 Task: Apply theme swiss in current slide.
Action: Mouse moved to (462, 99)
Screenshot: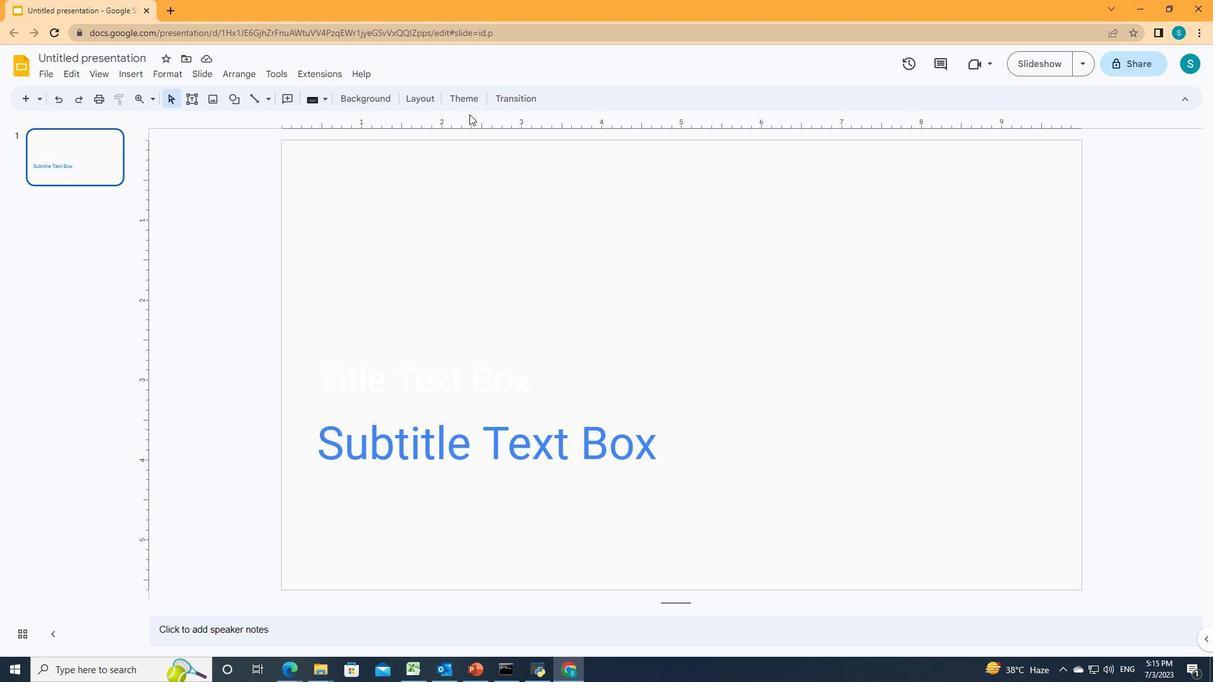 
Action: Mouse pressed left at (462, 99)
Screenshot: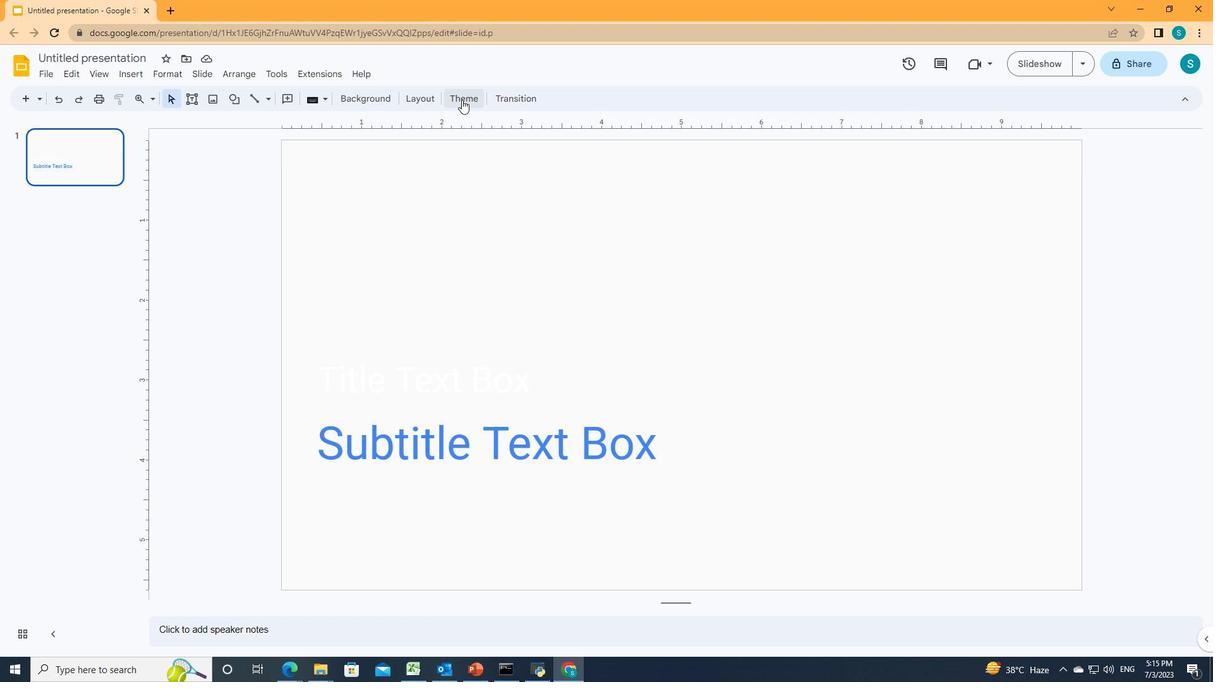 
Action: Mouse moved to (1194, 372)
Screenshot: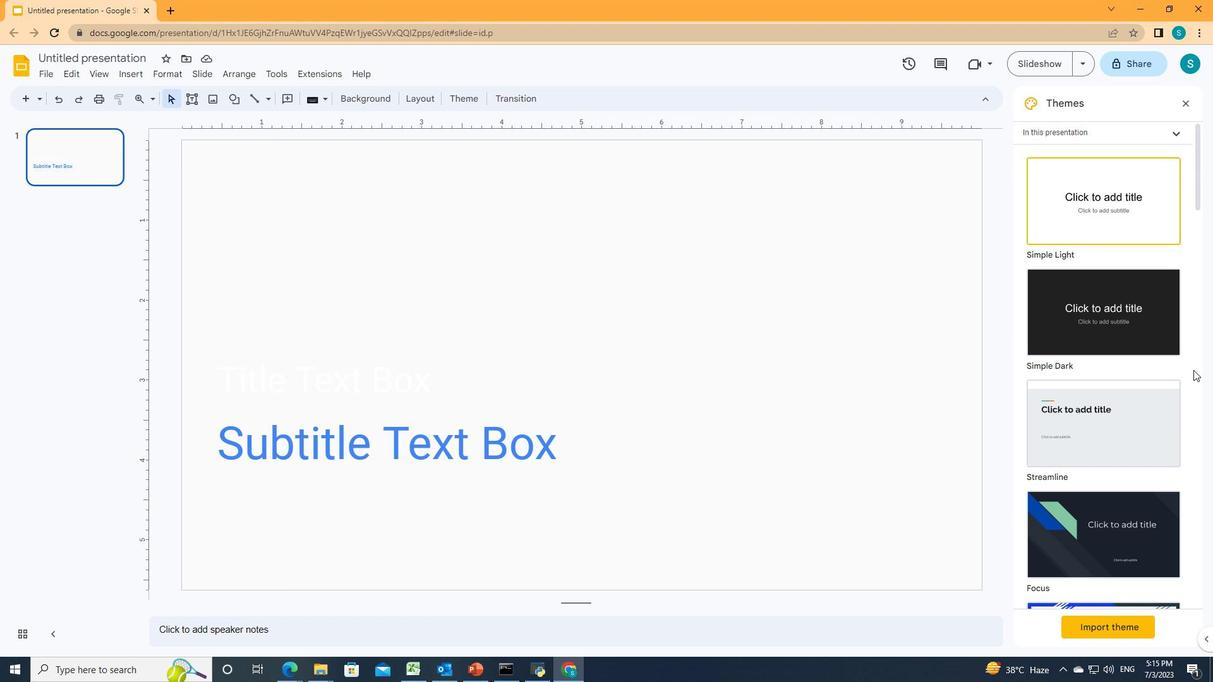 
Action: Mouse scrolled (1194, 371) with delta (0, 0)
Screenshot: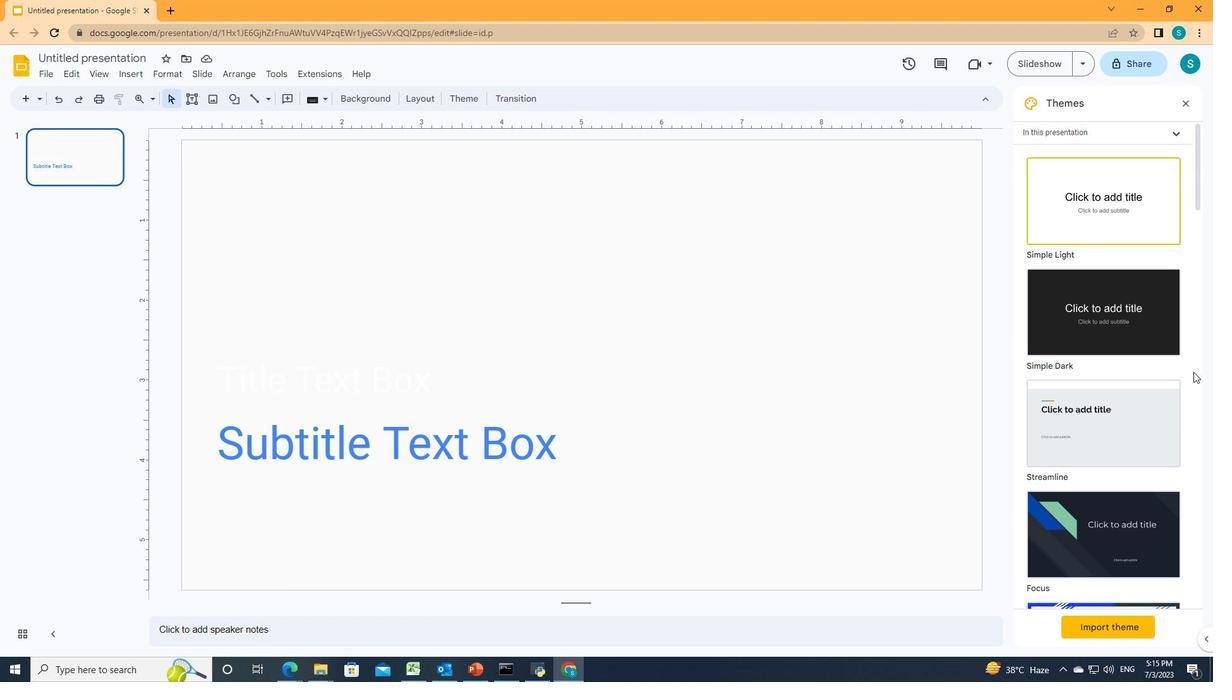 
Action: Mouse scrolled (1194, 371) with delta (0, 0)
Screenshot: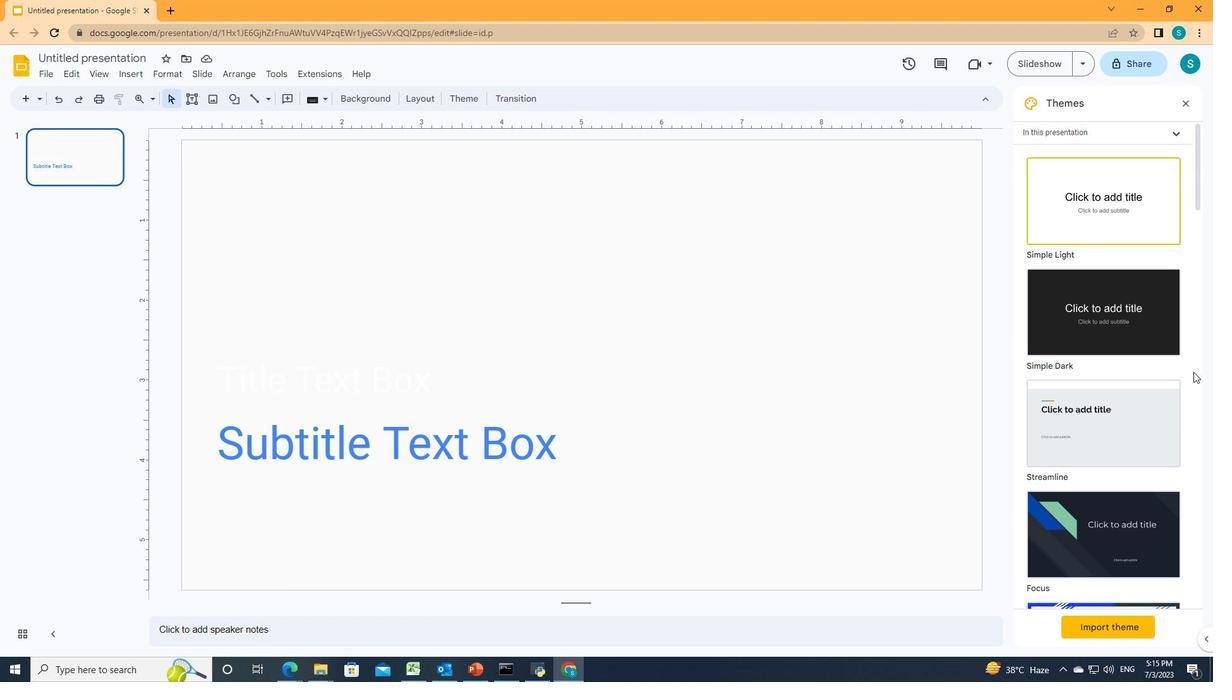 
Action: Mouse scrolled (1194, 371) with delta (0, 0)
Screenshot: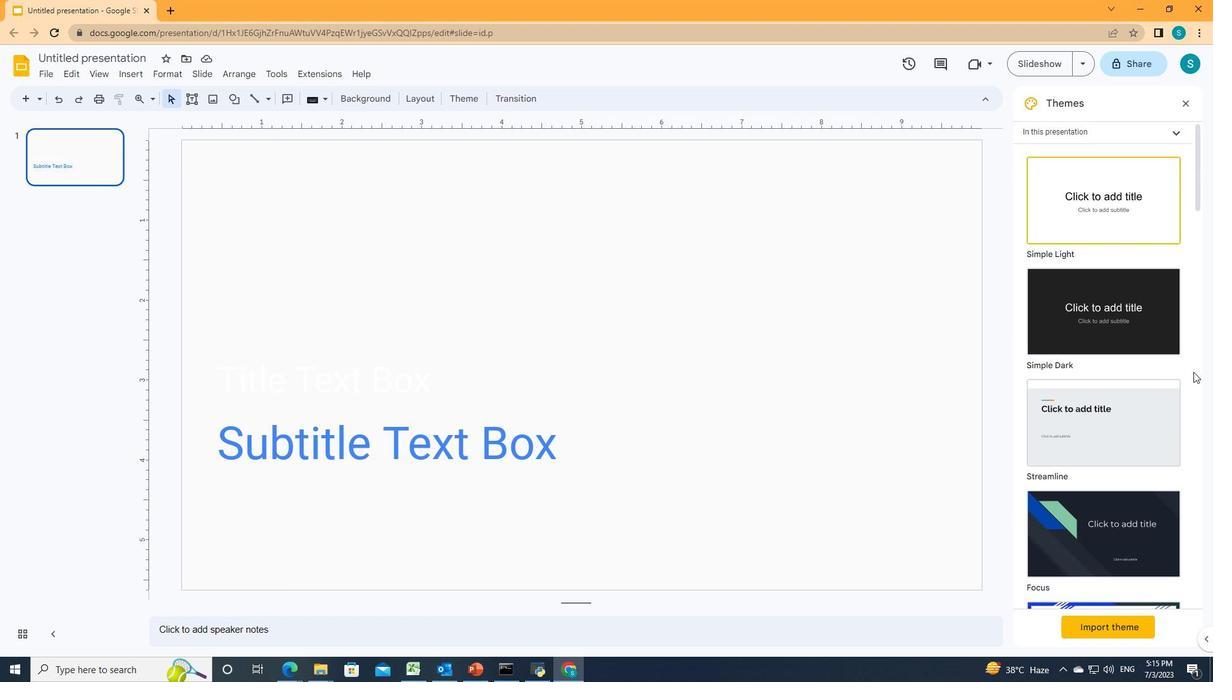 
Action: Mouse scrolled (1194, 371) with delta (0, 0)
Screenshot: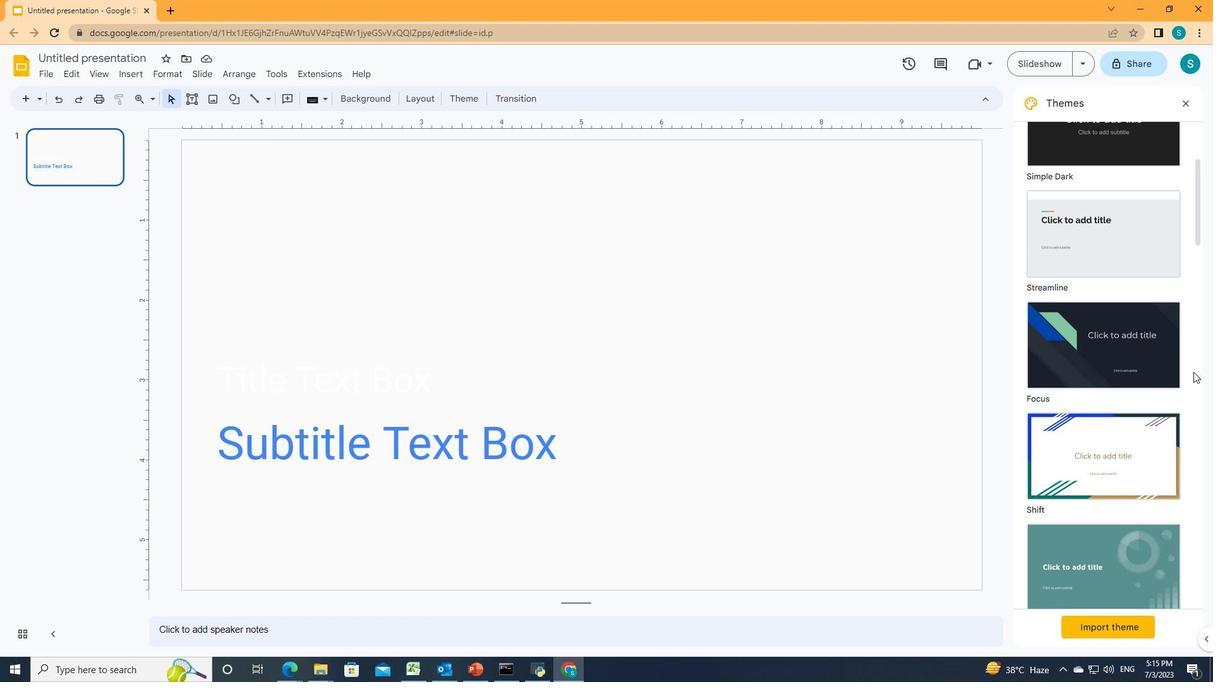 
Action: Mouse scrolled (1194, 371) with delta (0, 0)
Screenshot: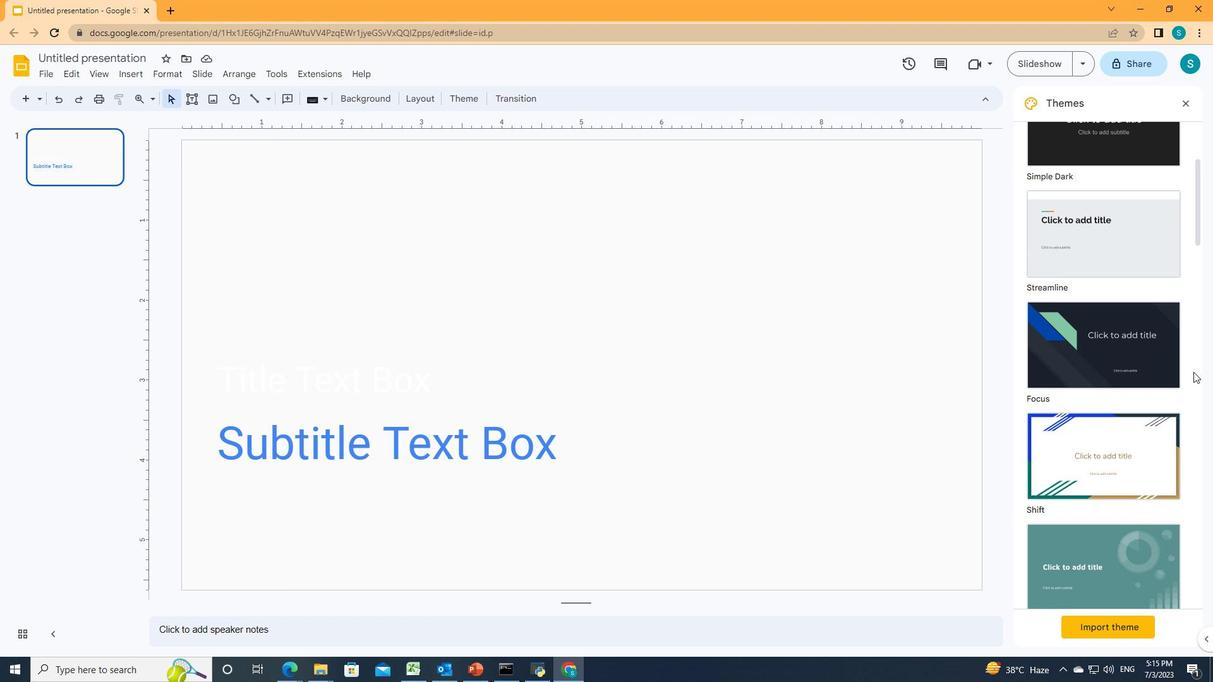
Action: Mouse scrolled (1194, 371) with delta (0, 0)
Screenshot: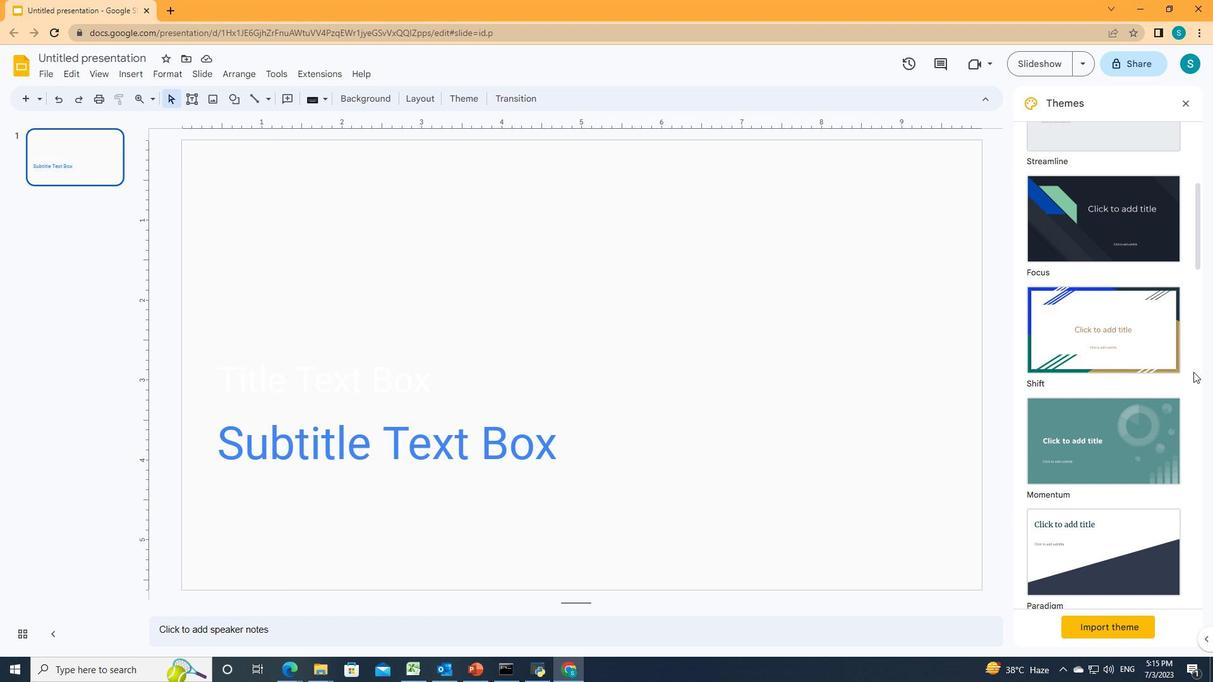 
Action: Mouse scrolled (1194, 371) with delta (0, 0)
Screenshot: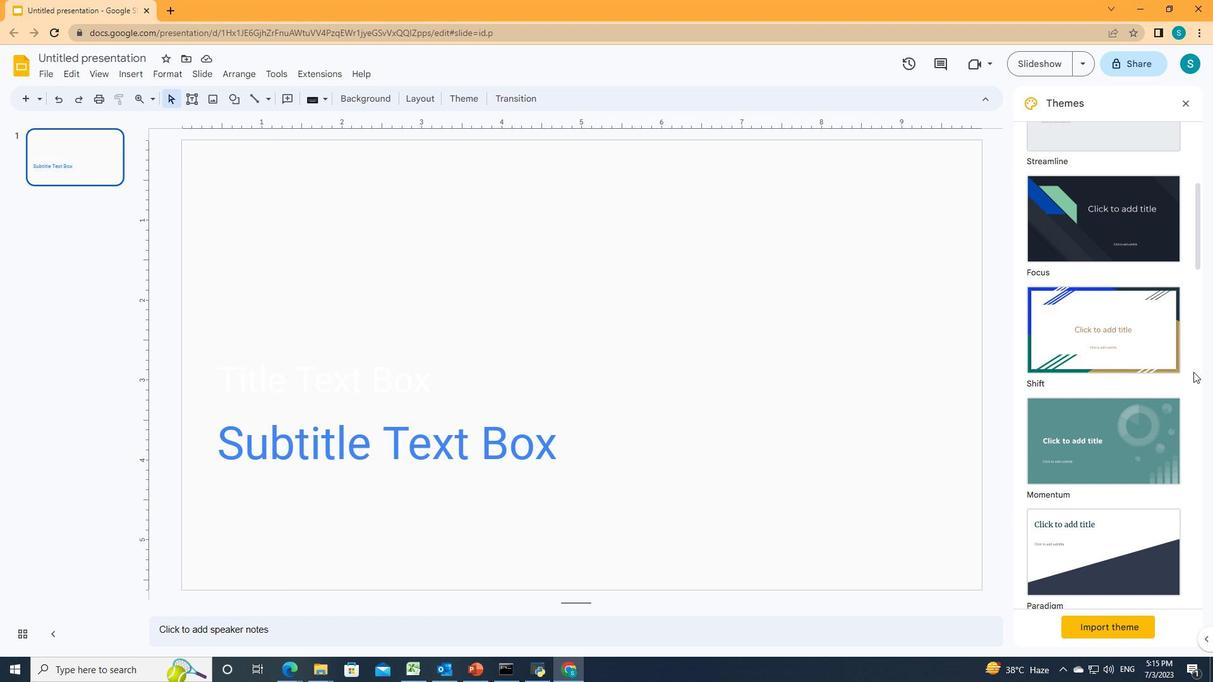 
Action: Mouse scrolled (1194, 371) with delta (0, 0)
Screenshot: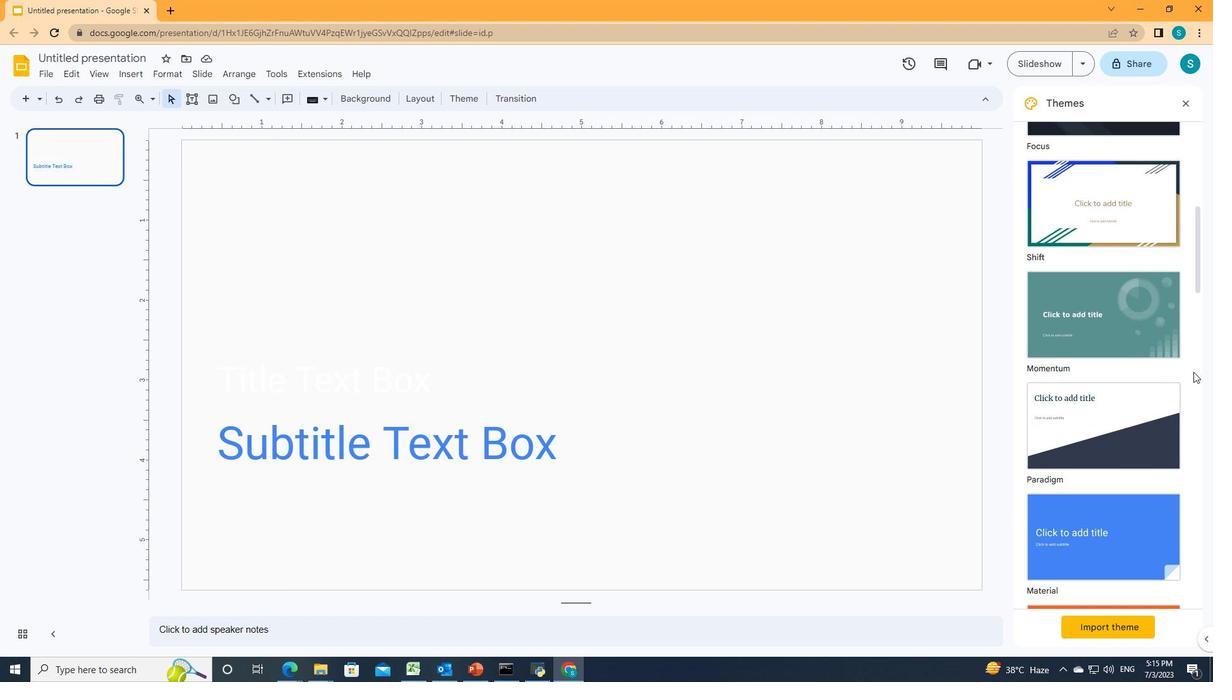
Action: Mouse scrolled (1194, 371) with delta (0, 0)
Screenshot: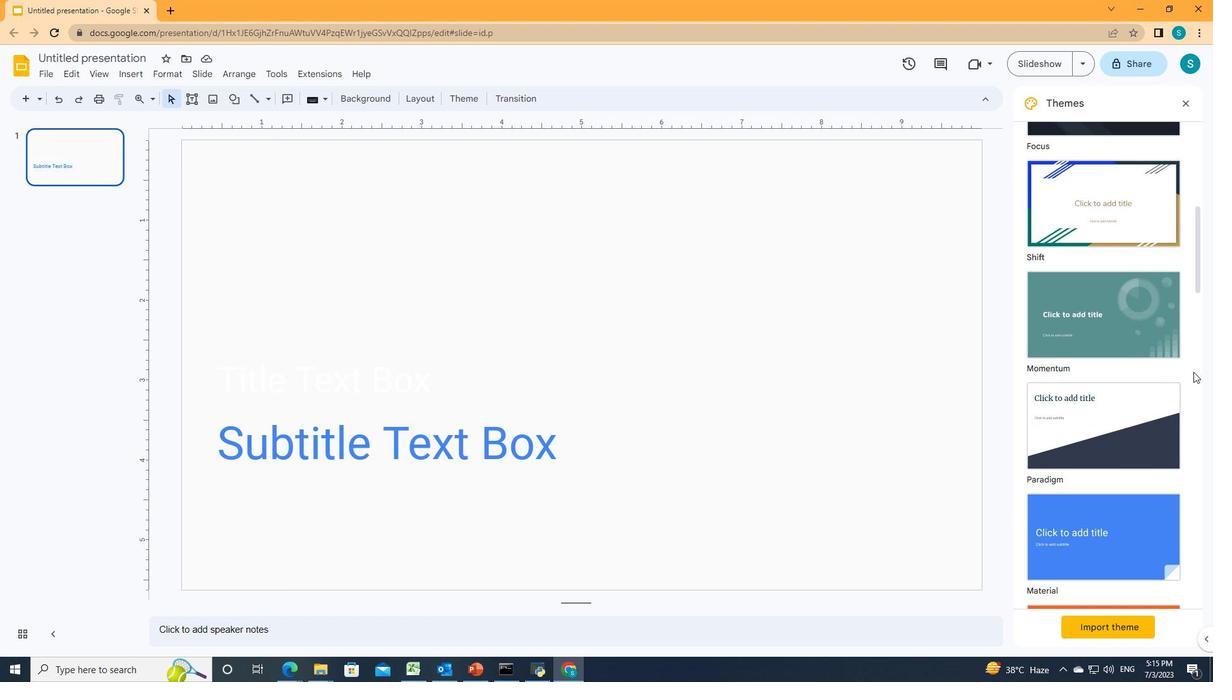 
Action: Mouse scrolled (1194, 371) with delta (0, 0)
Screenshot: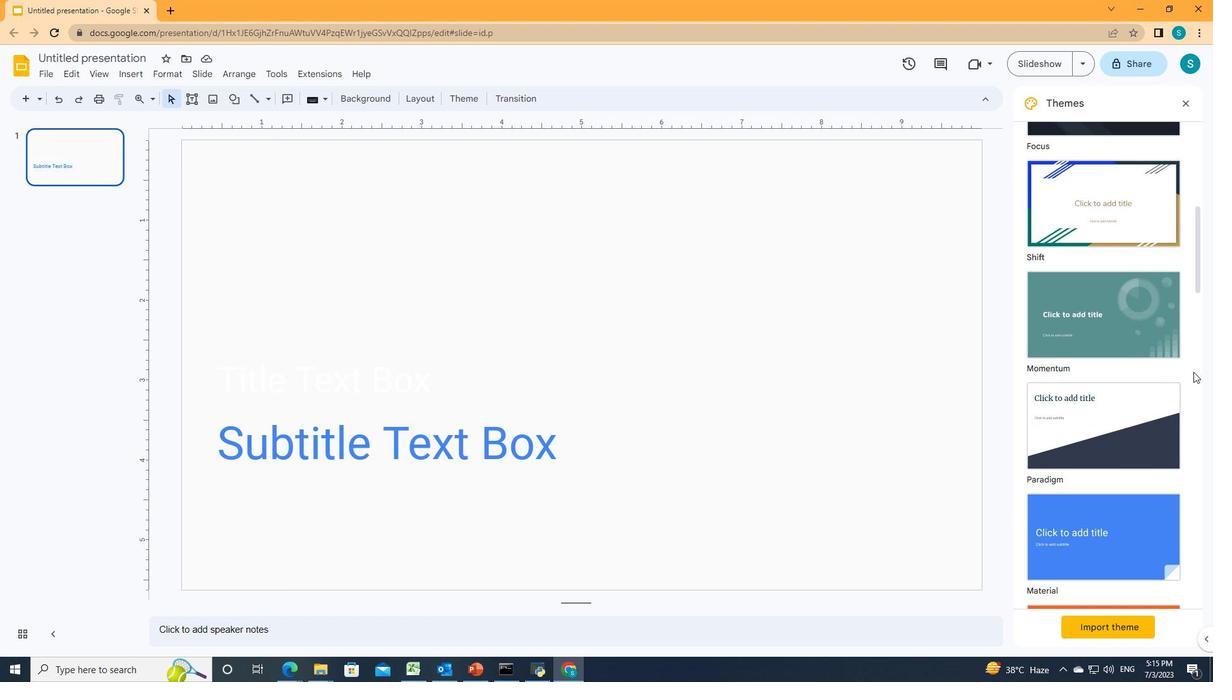 
Action: Mouse moved to (1139, 460)
Screenshot: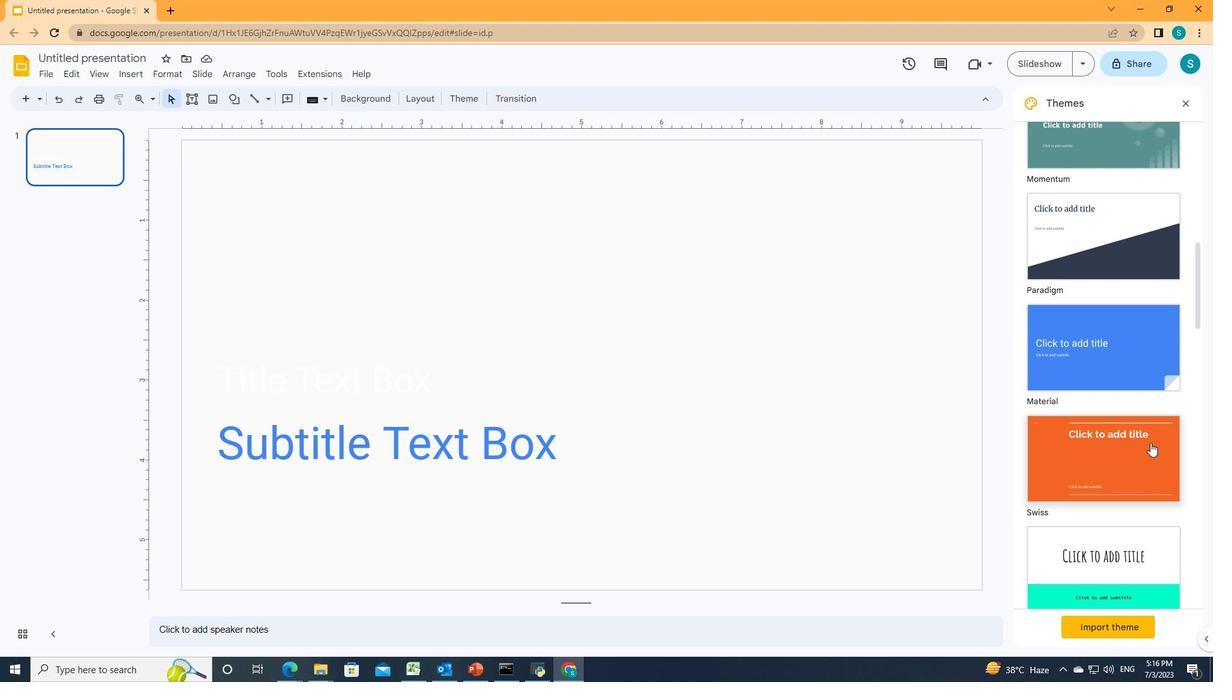 
Action: Mouse pressed left at (1139, 460)
Screenshot: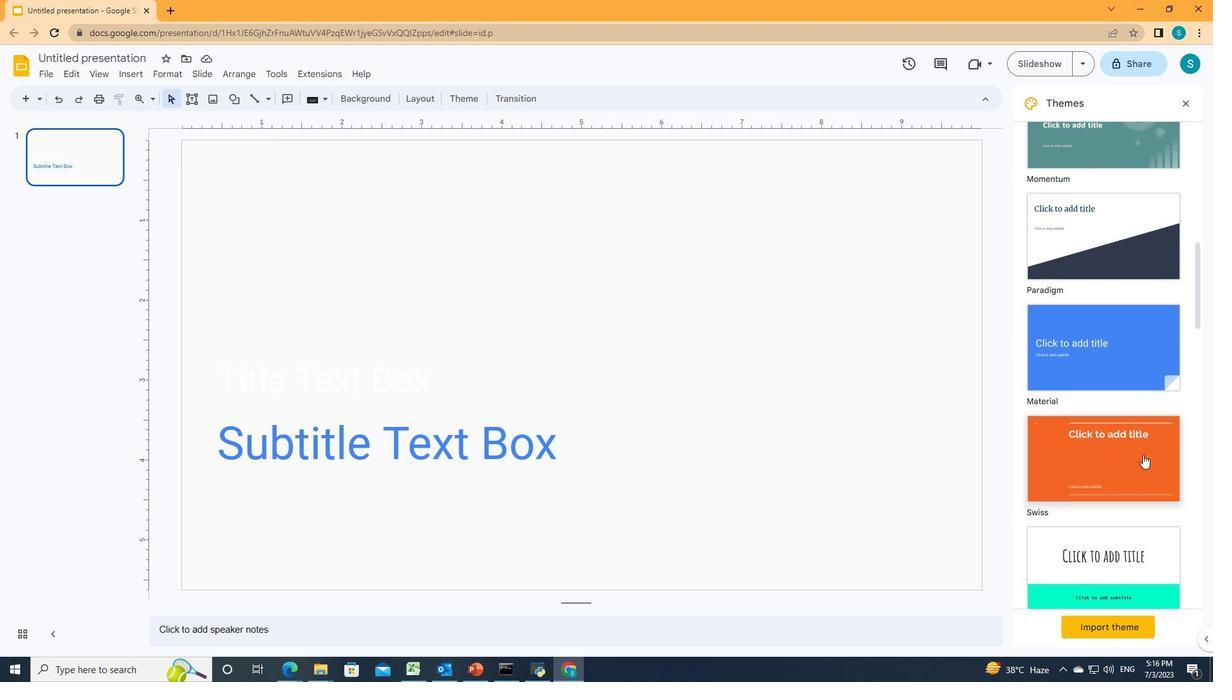 
